 Task: Add a condition where "Organization Is not AI" in new tickets in your groups.
Action: Mouse moved to (200, 506)
Screenshot: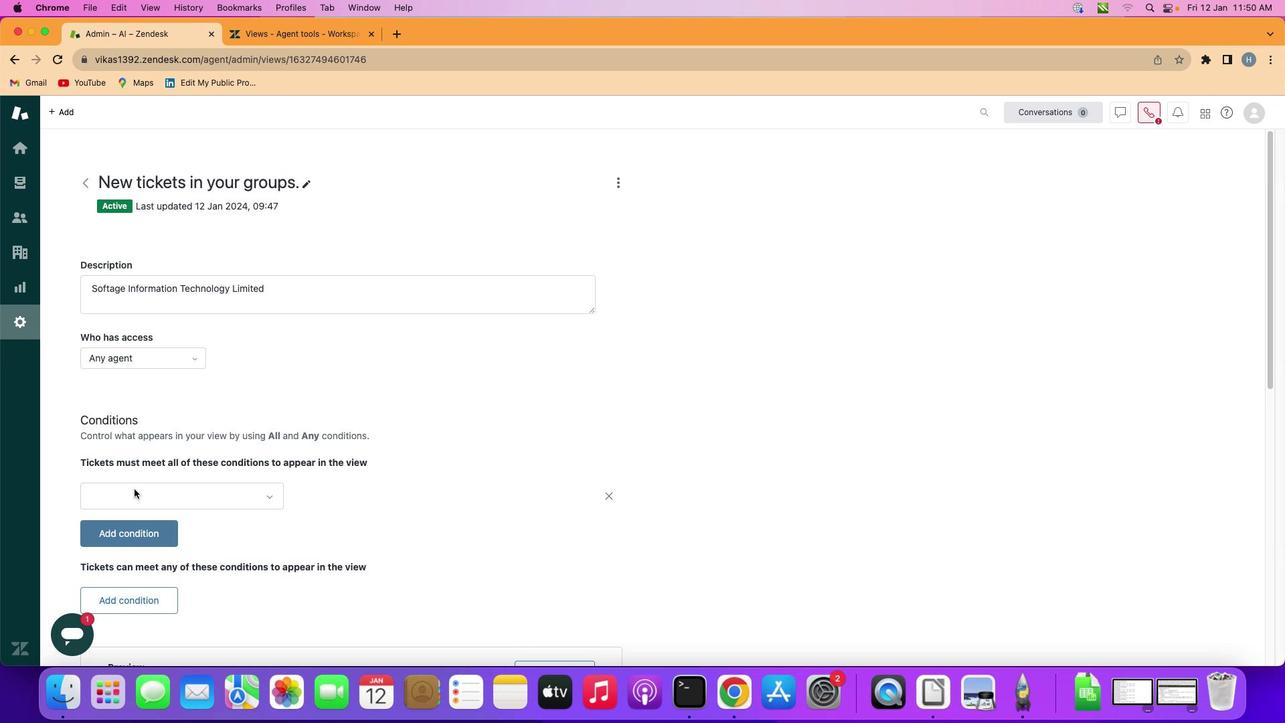 
Action: Mouse pressed left at (200, 506)
Screenshot: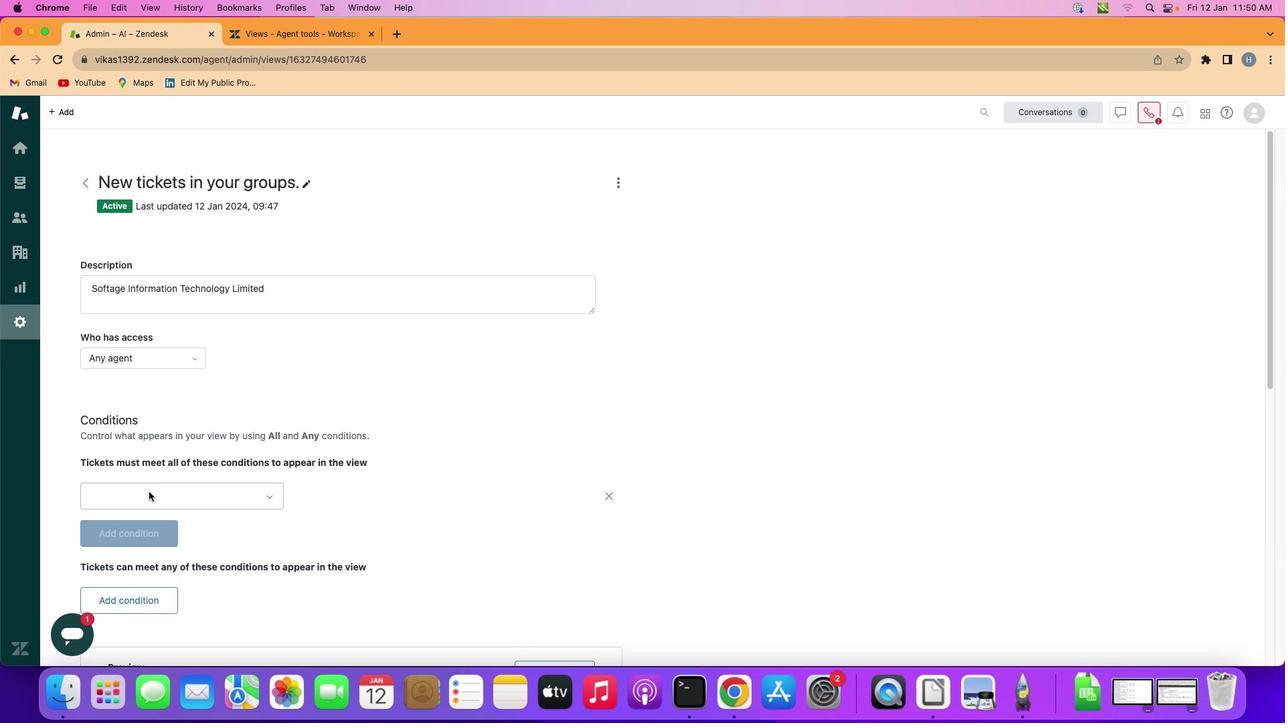 
Action: Mouse moved to (247, 509)
Screenshot: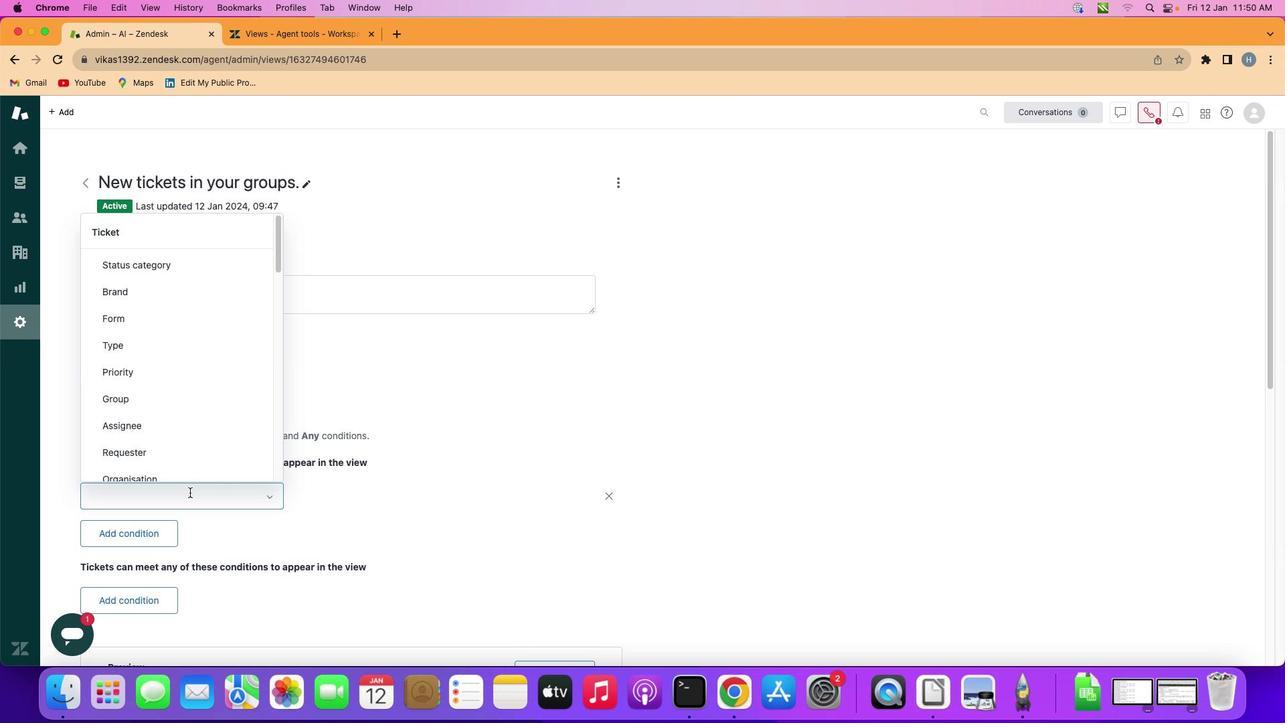 
Action: Mouse pressed left at (247, 509)
Screenshot: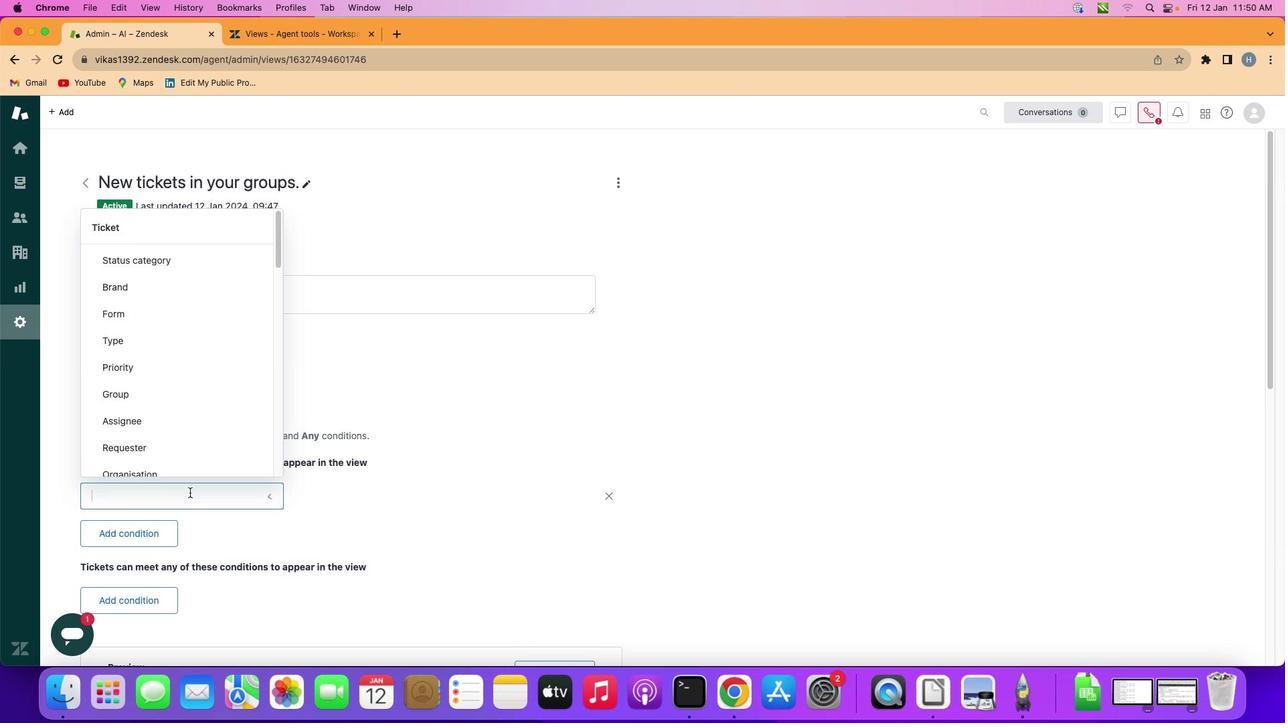 
Action: Mouse moved to (259, 430)
Screenshot: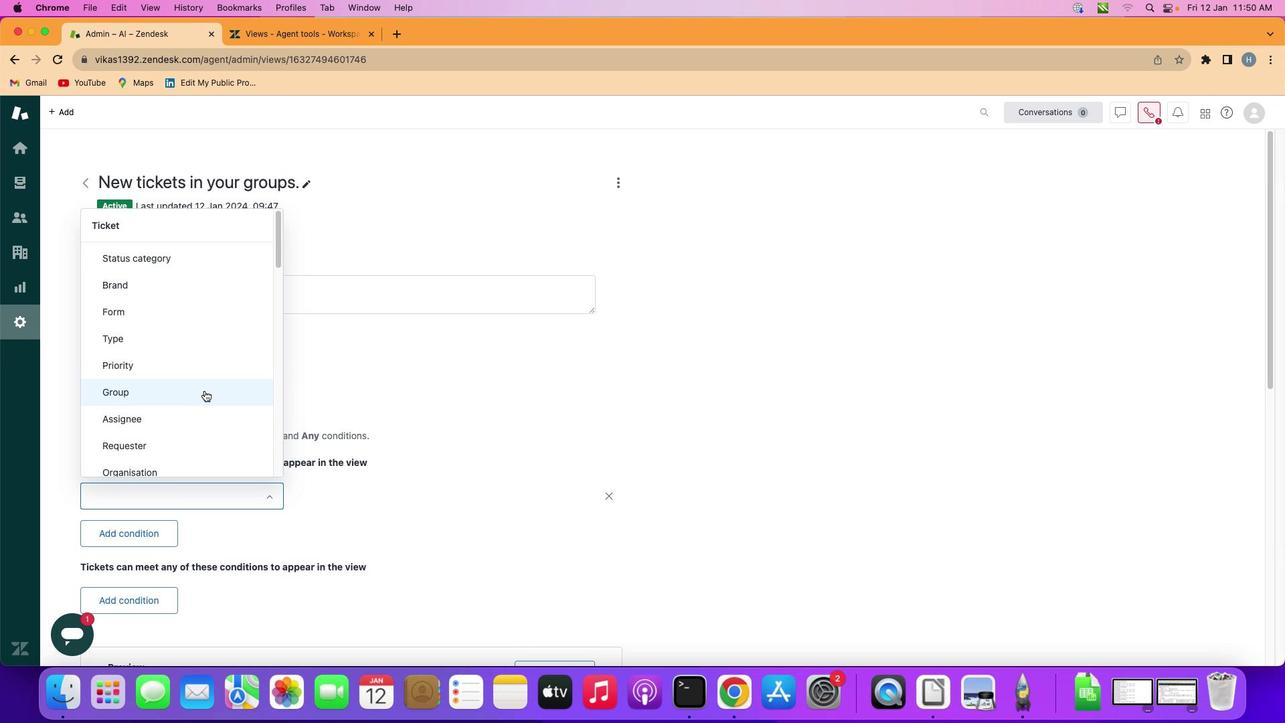 
Action: Mouse scrolled (259, 430) with delta (88, 125)
Screenshot: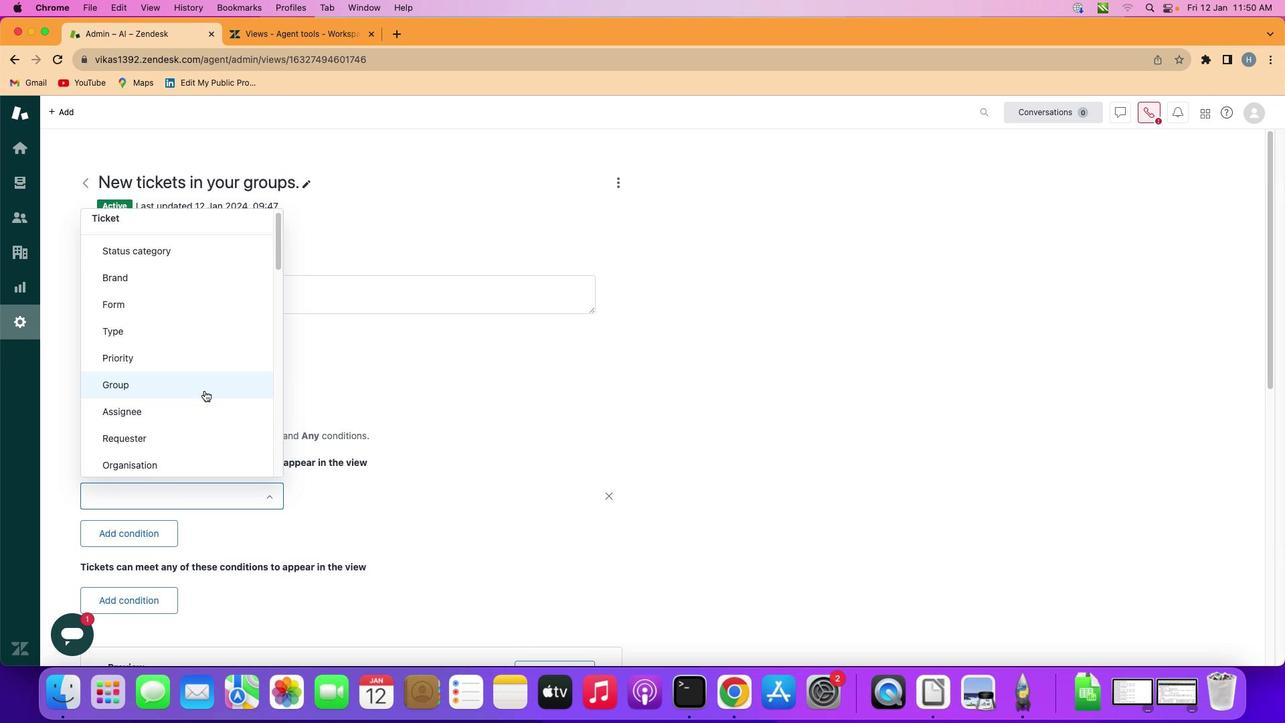 
Action: Mouse scrolled (259, 430) with delta (88, 125)
Screenshot: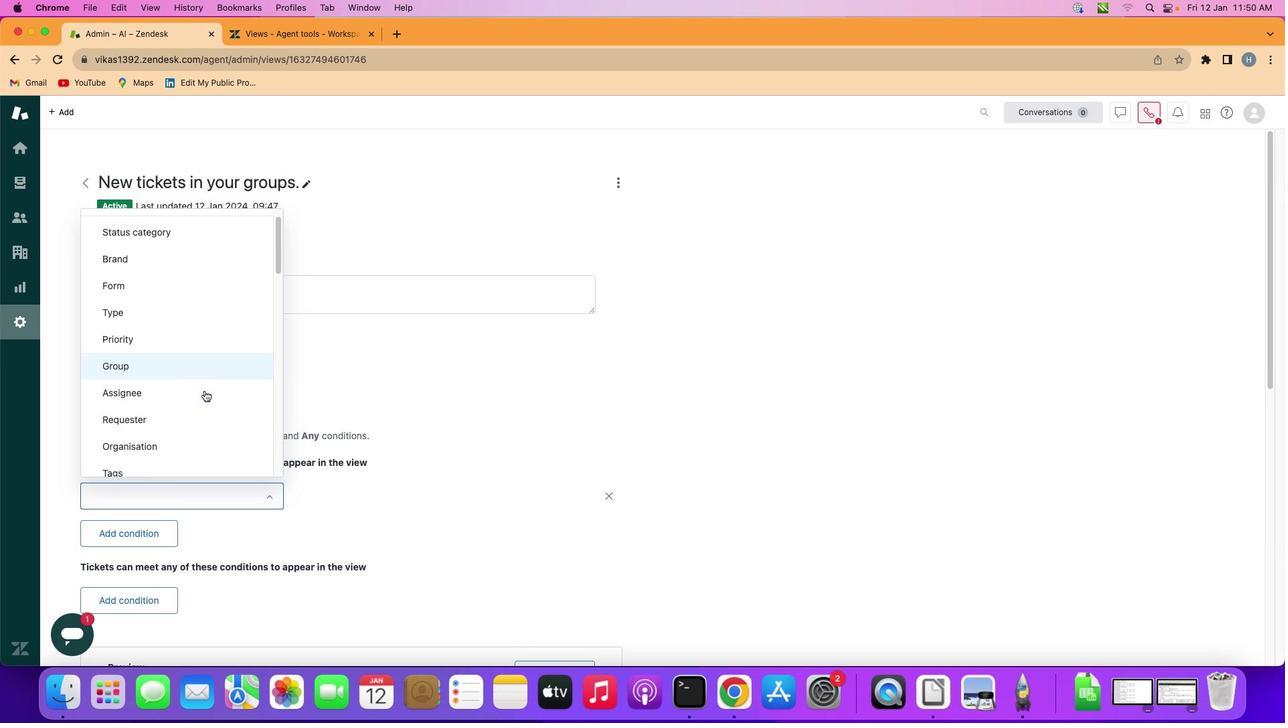 
Action: Mouse scrolled (259, 430) with delta (88, 125)
Screenshot: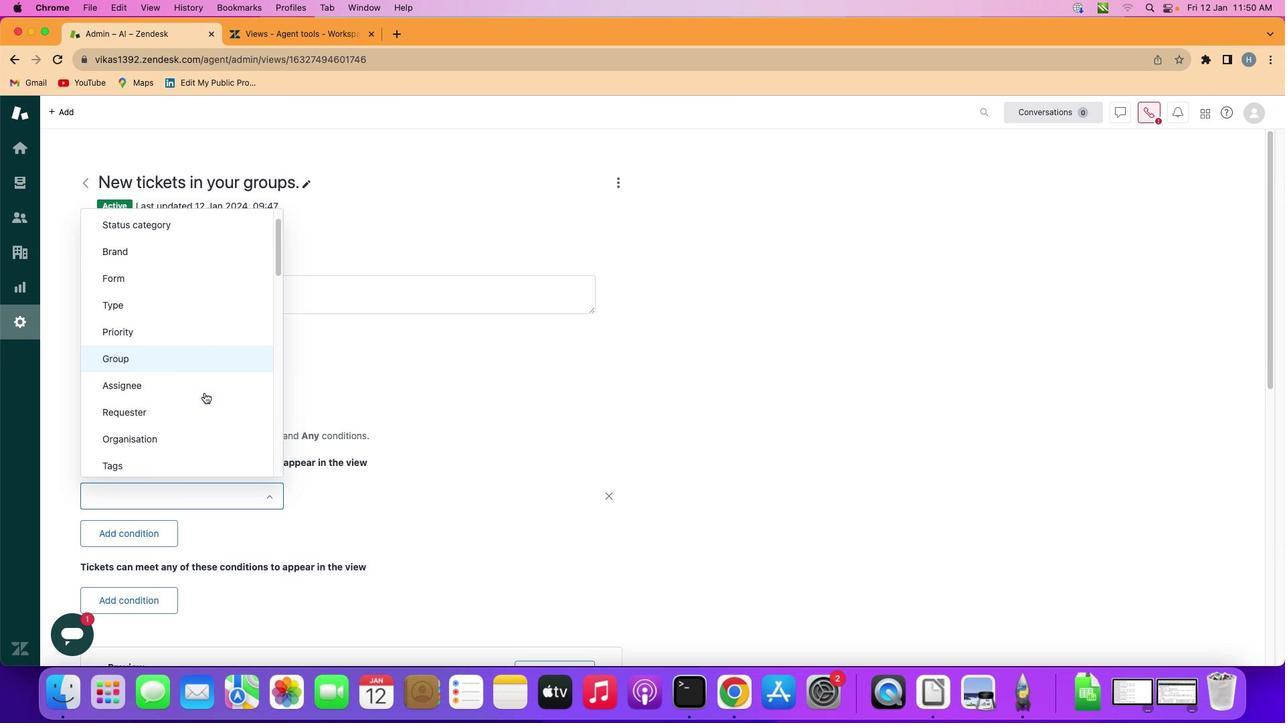 
Action: Mouse moved to (261, 464)
Screenshot: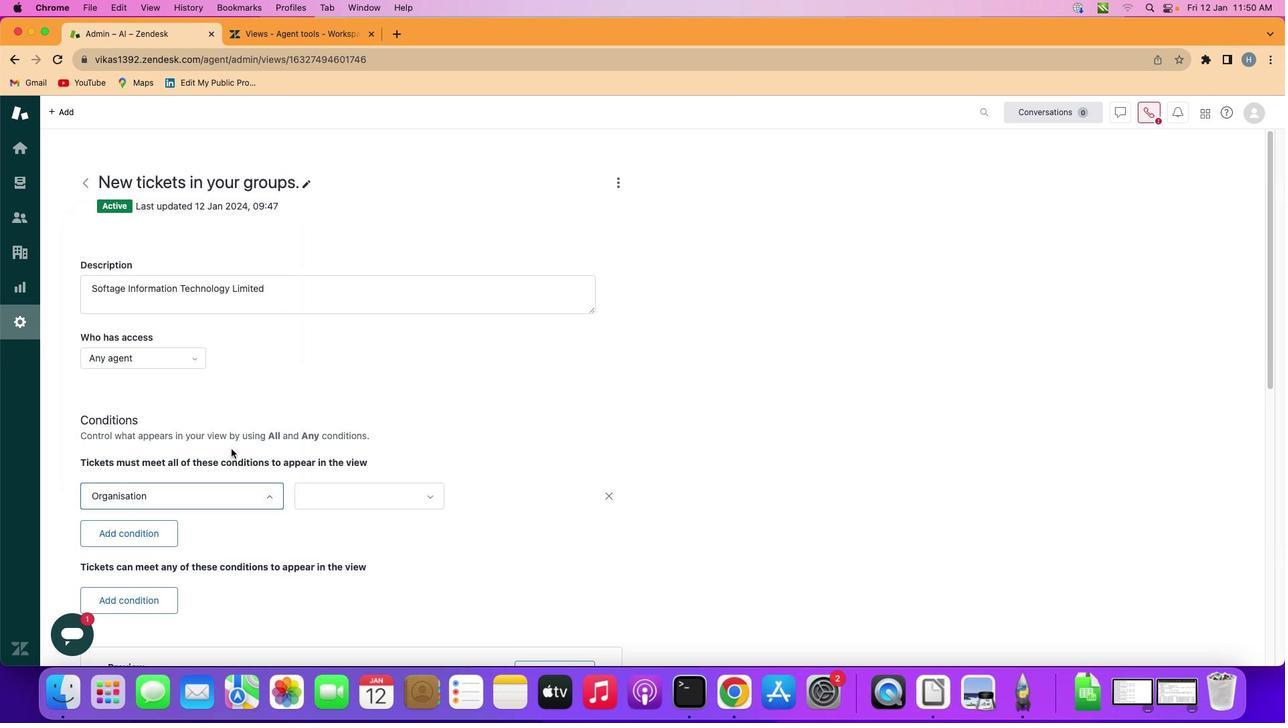 
Action: Mouse pressed left at (261, 464)
Screenshot: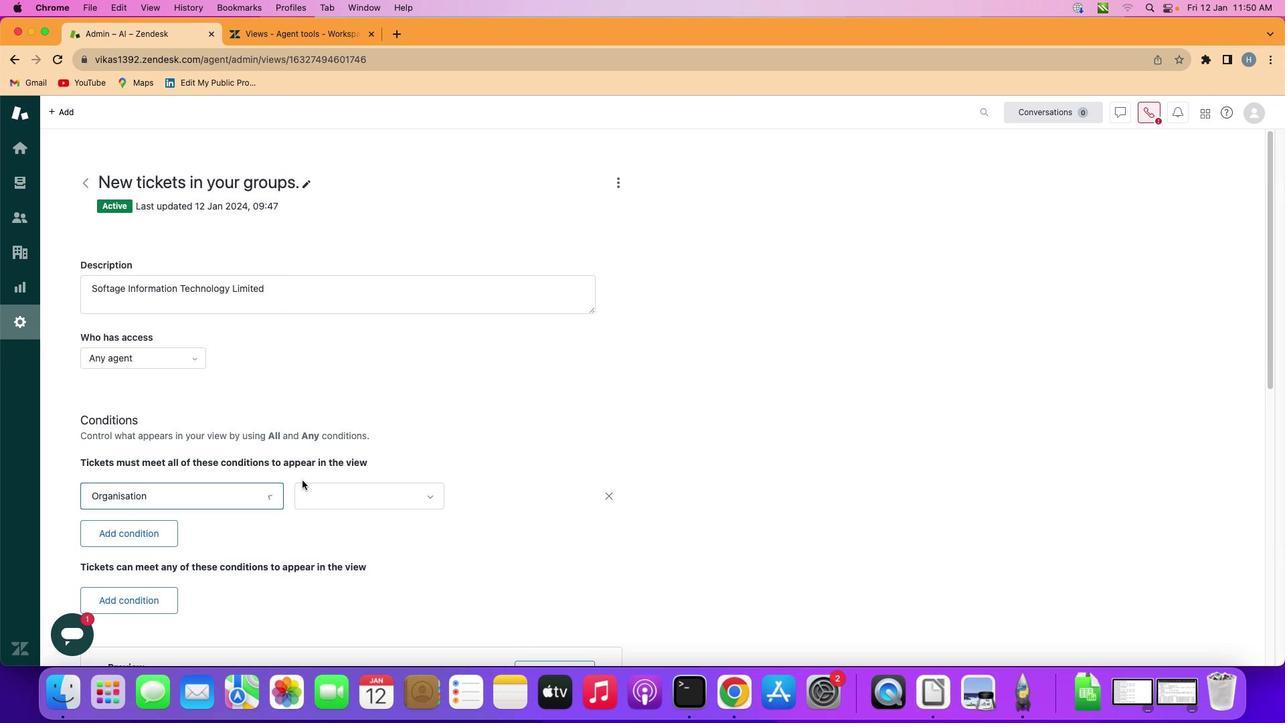 
Action: Mouse moved to (373, 506)
Screenshot: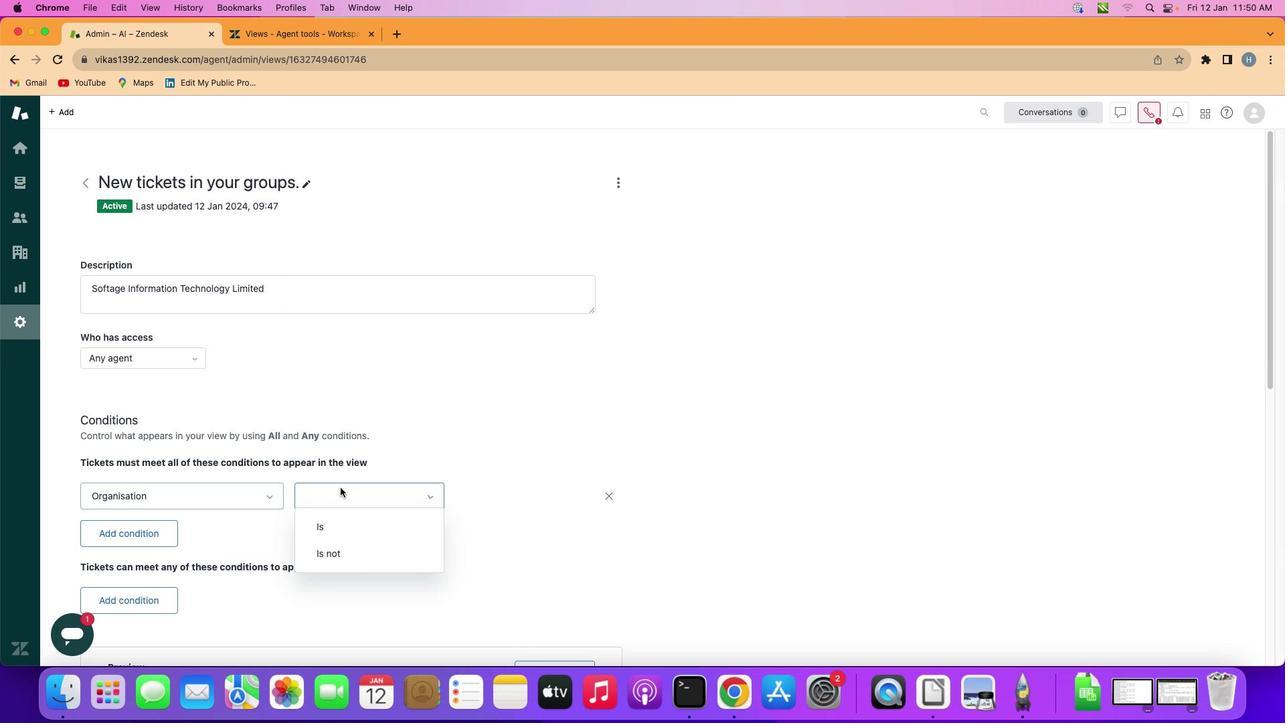 
Action: Mouse pressed left at (373, 506)
Screenshot: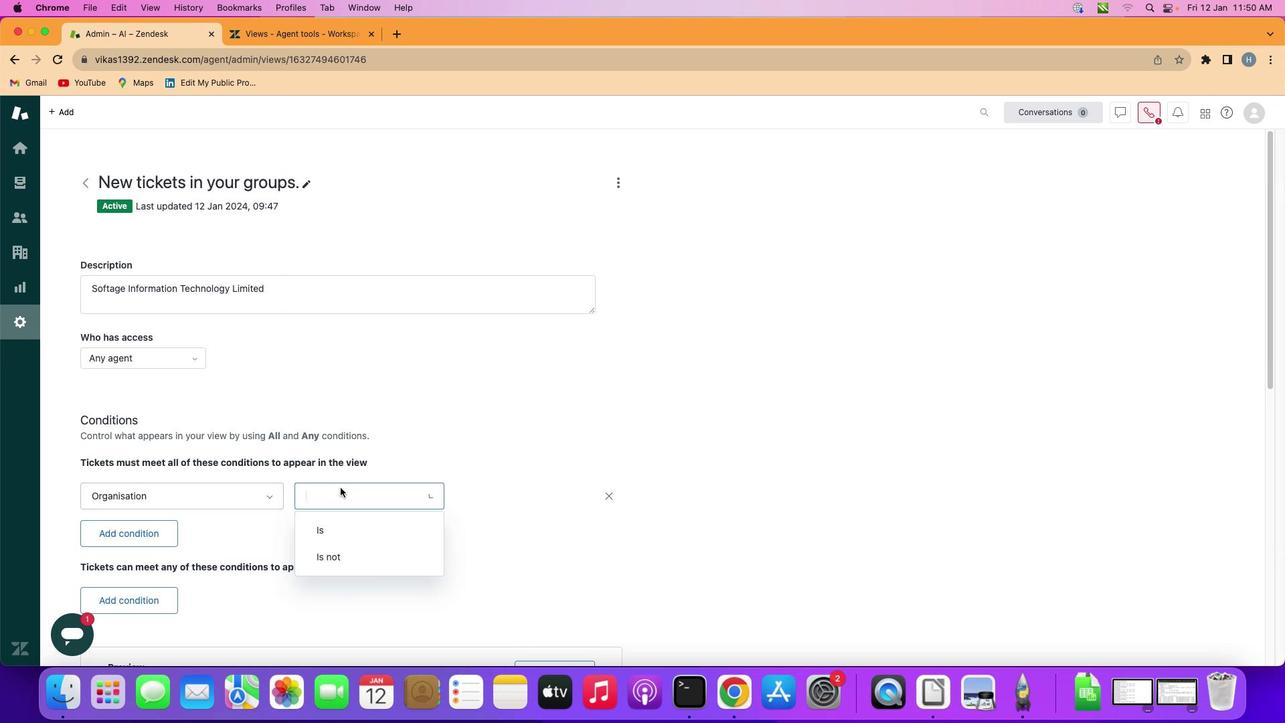
Action: Mouse moved to (387, 564)
Screenshot: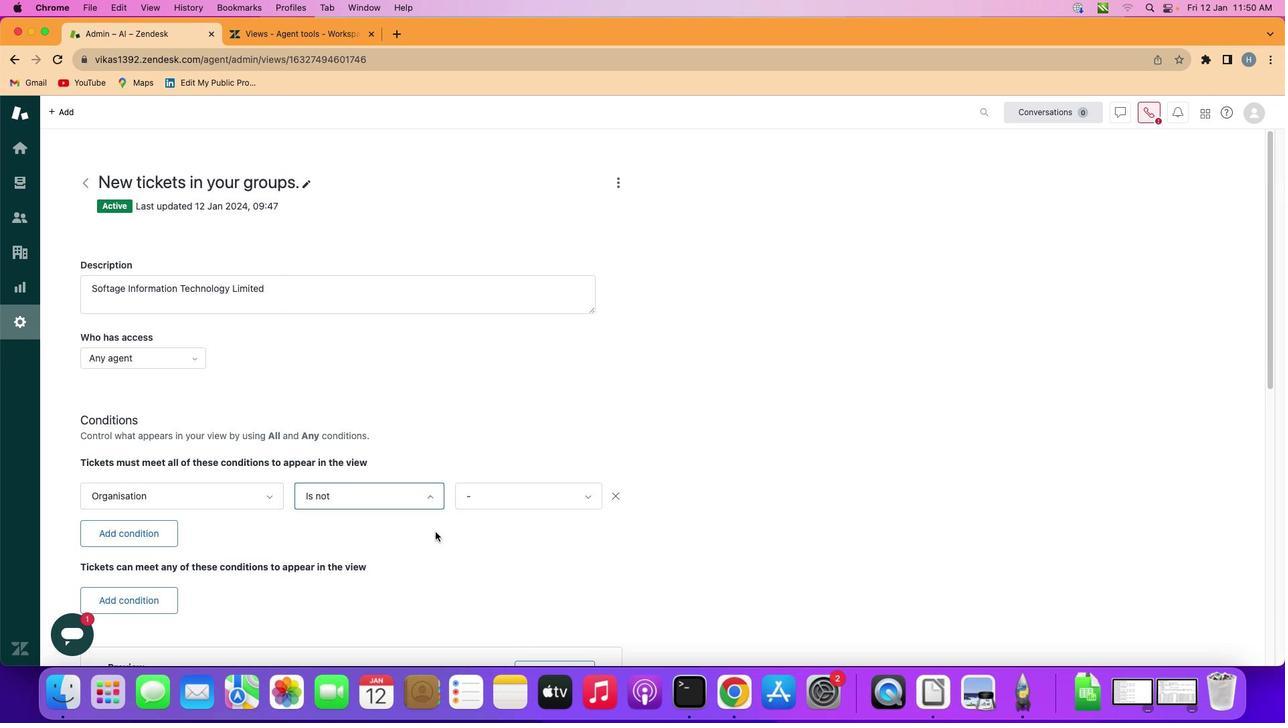 
Action: Mouse pressed left at (387, 564)
Screenshot: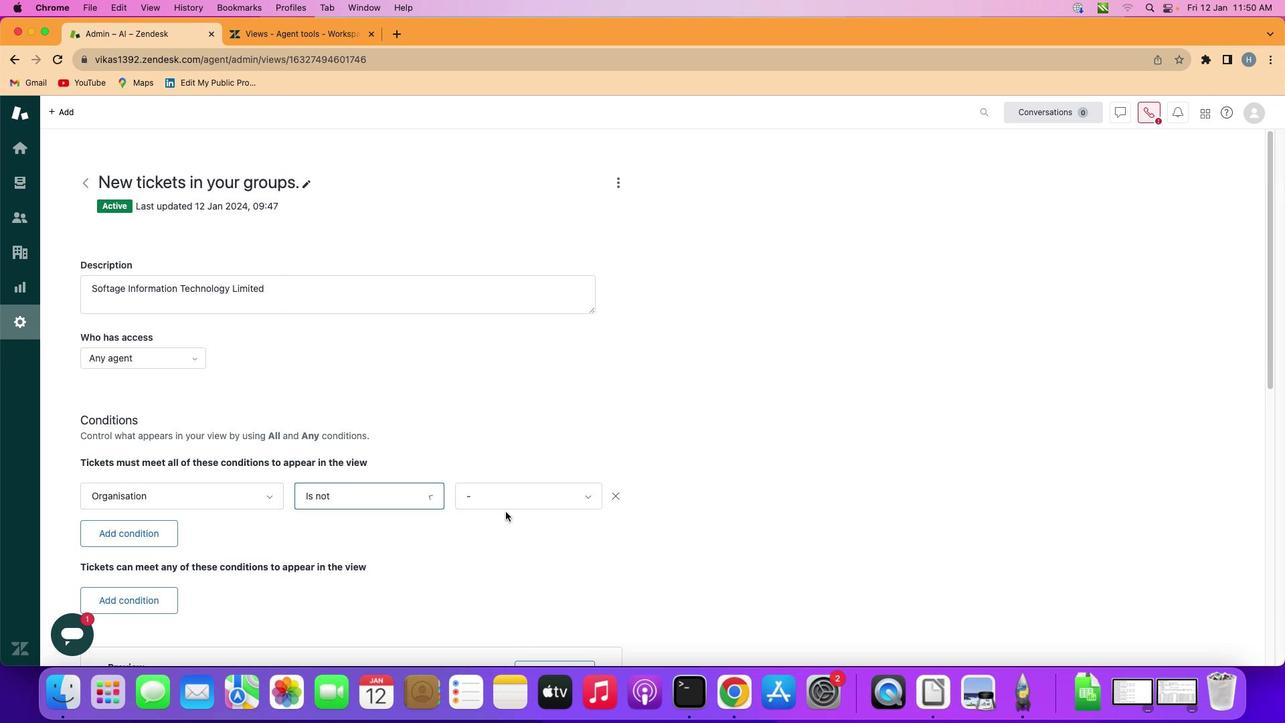 
Action: Mouse moved to (540, 514)
Screenshot: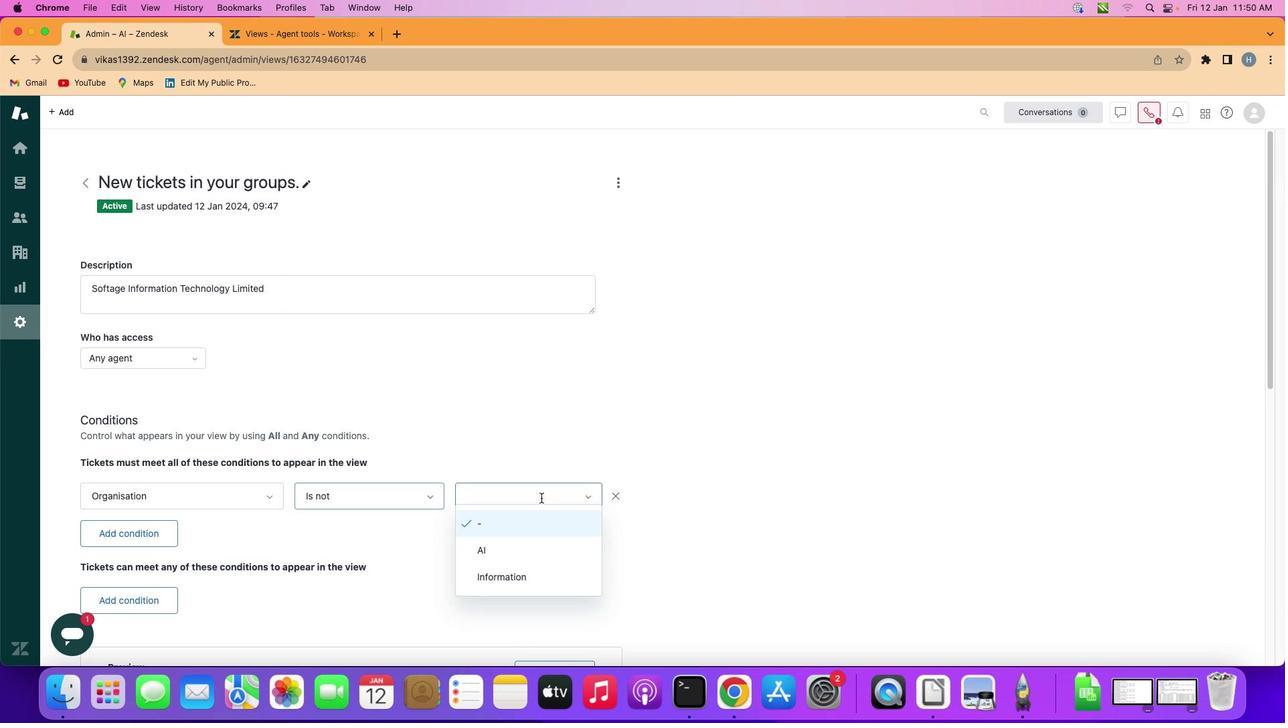 
Action: Mouse pressed left at (540, 514)
Screenshot: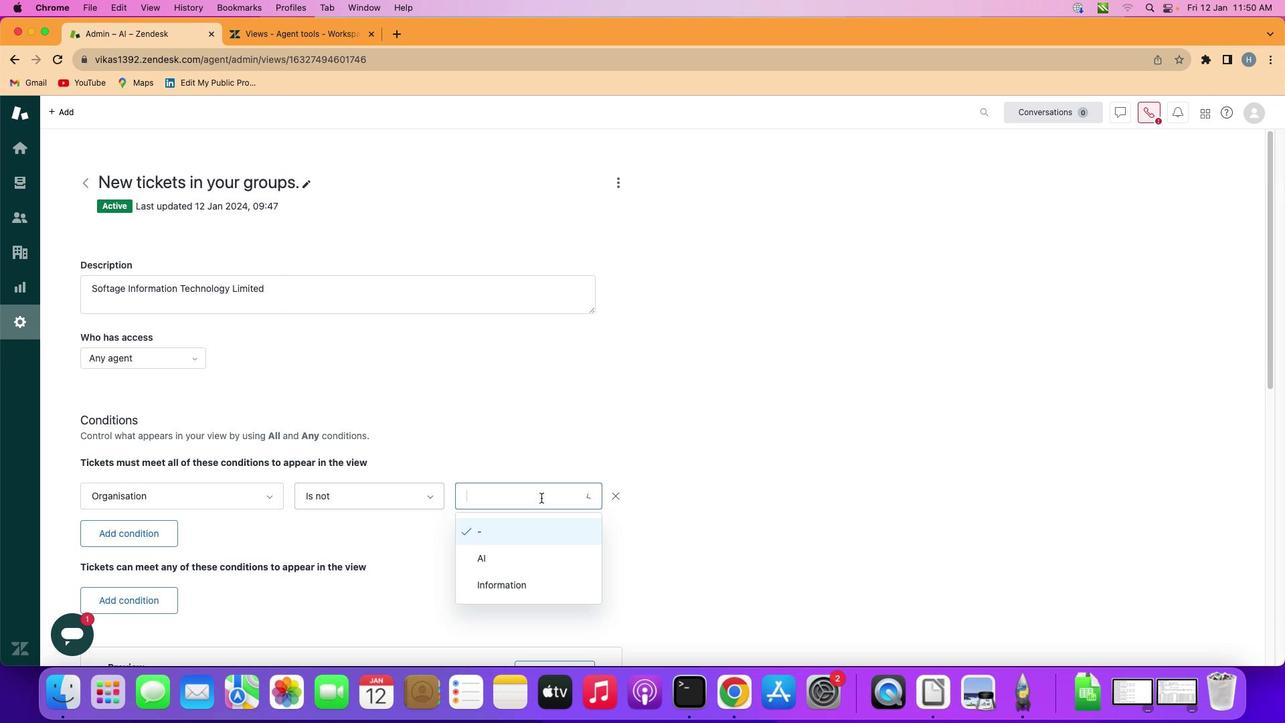 
Action: Mouse moved to (535, 555)
Screenshot: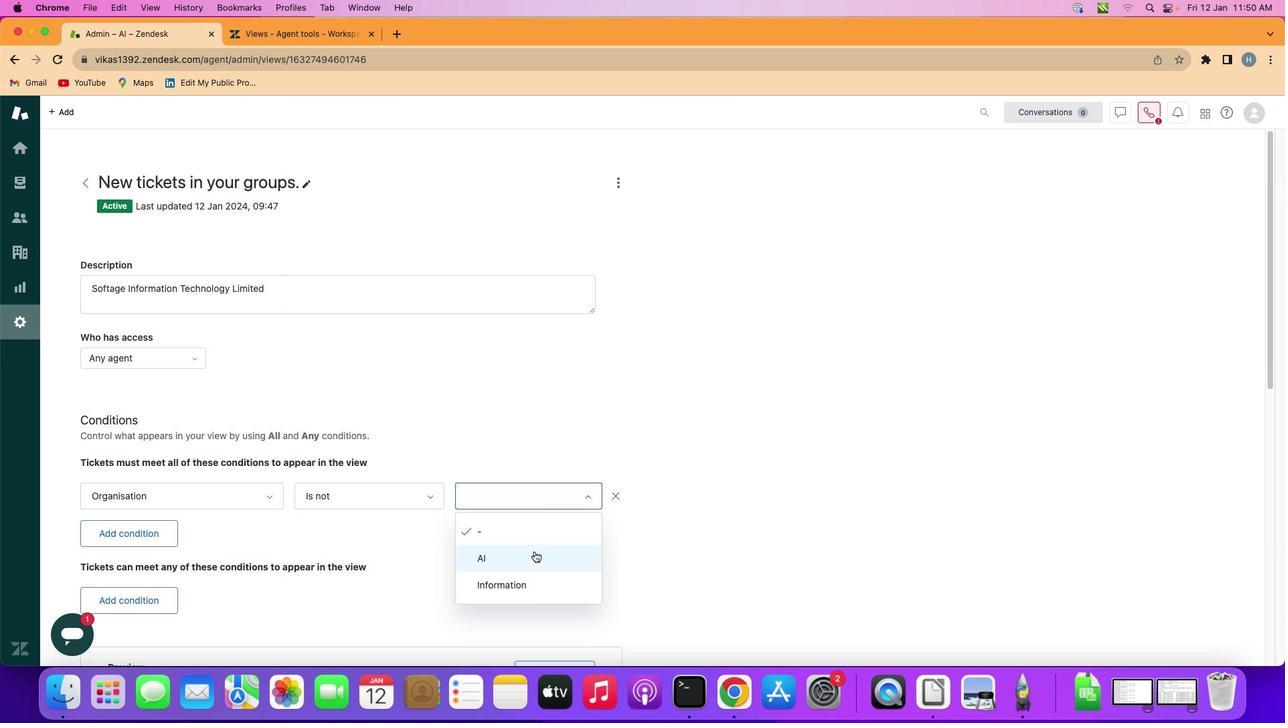 
Action: Mouse pressed left at (535, 555)
Screenshot: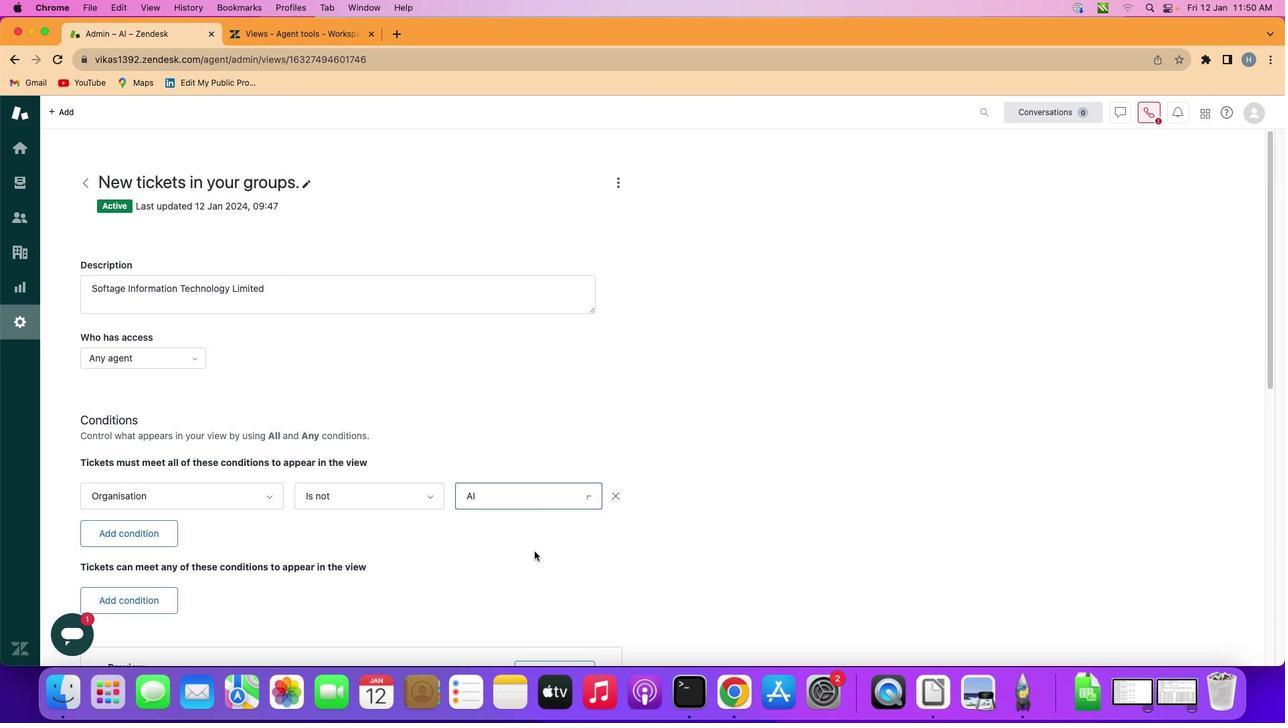 
